 Task: Create a due date automation trigger when advanced on, on the monday of the week a card is due add fields without custom field "Resume" set to a number lower or equal to 1 and greater or equal to 10 at 11:00 AM.
Action: Mouse moved to (1109, 88)
Screenshot: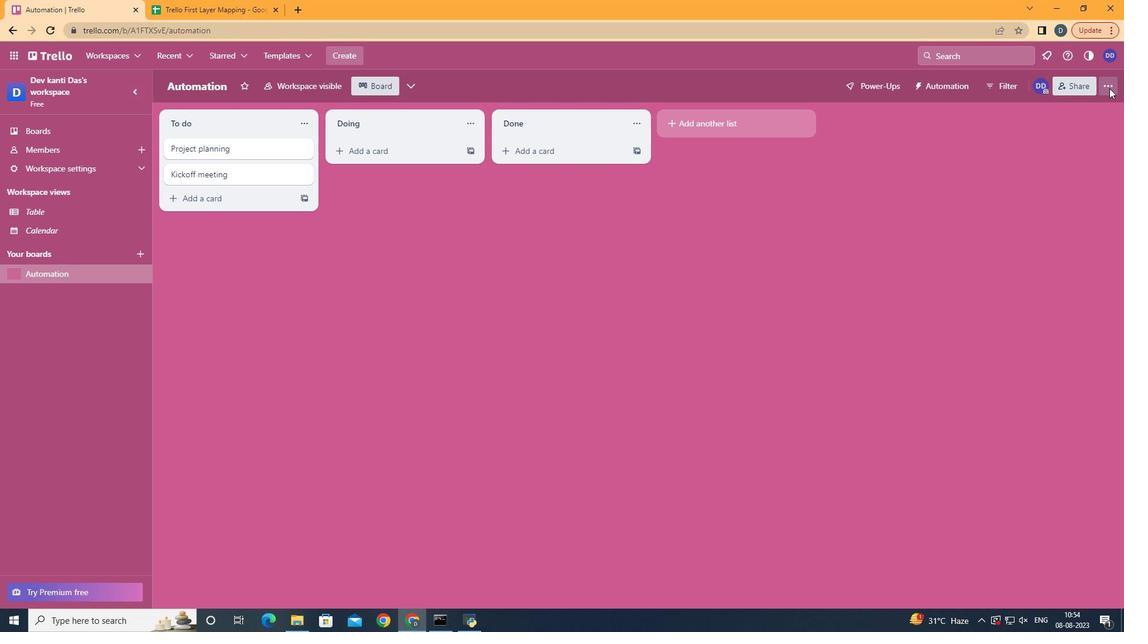 
Action: Mouse pressed left at (1109, 88)
Screenshot: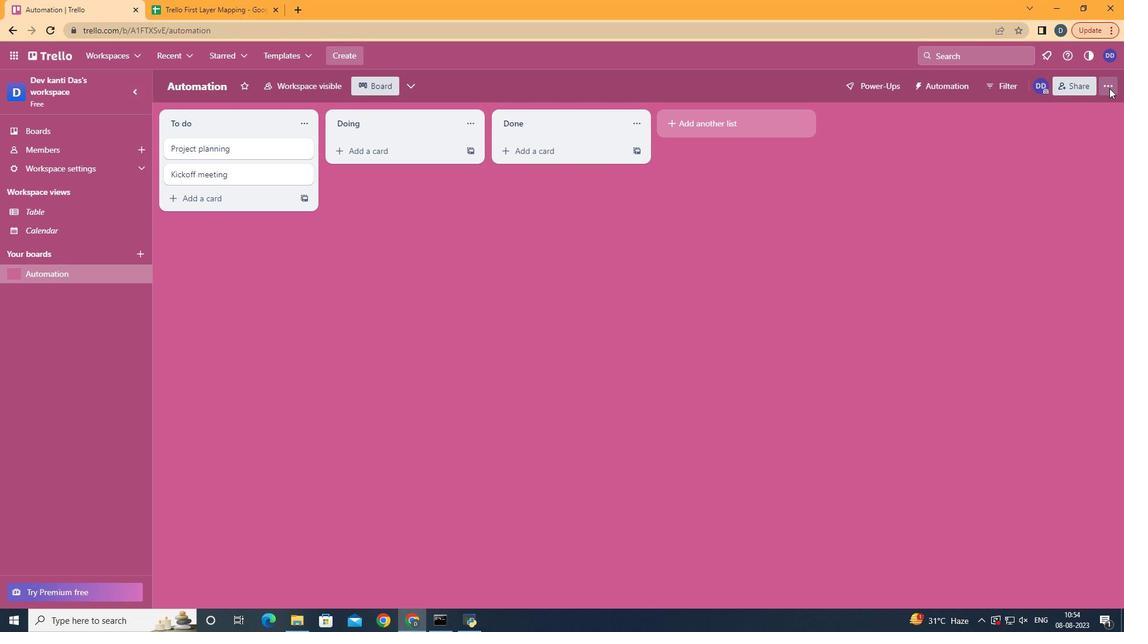 
Action: Mouse moved to (1052, 256)
Screenshot: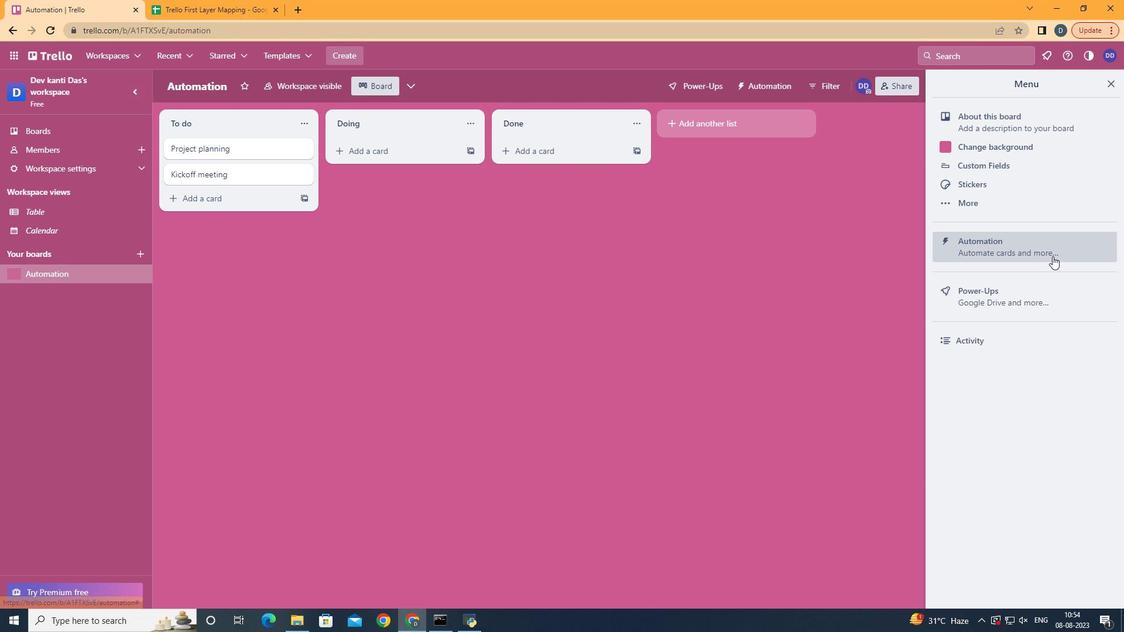 
Action: Mouse pressed left at (1052, 256)
Screenshot: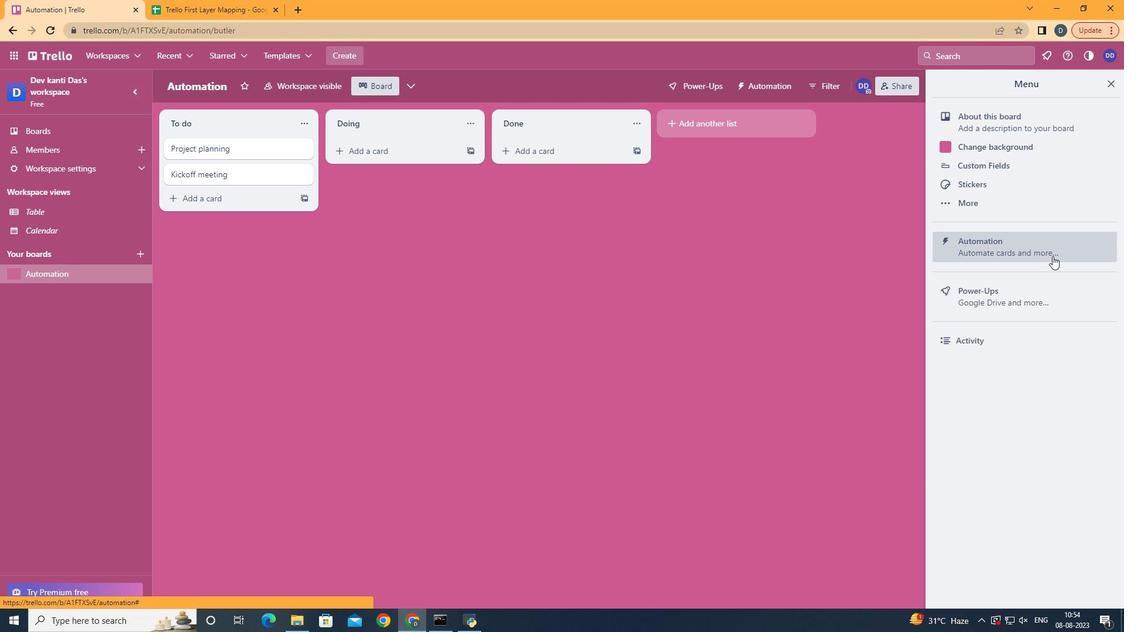 
Action: Mouse moved to (207, 229)
Screenshot: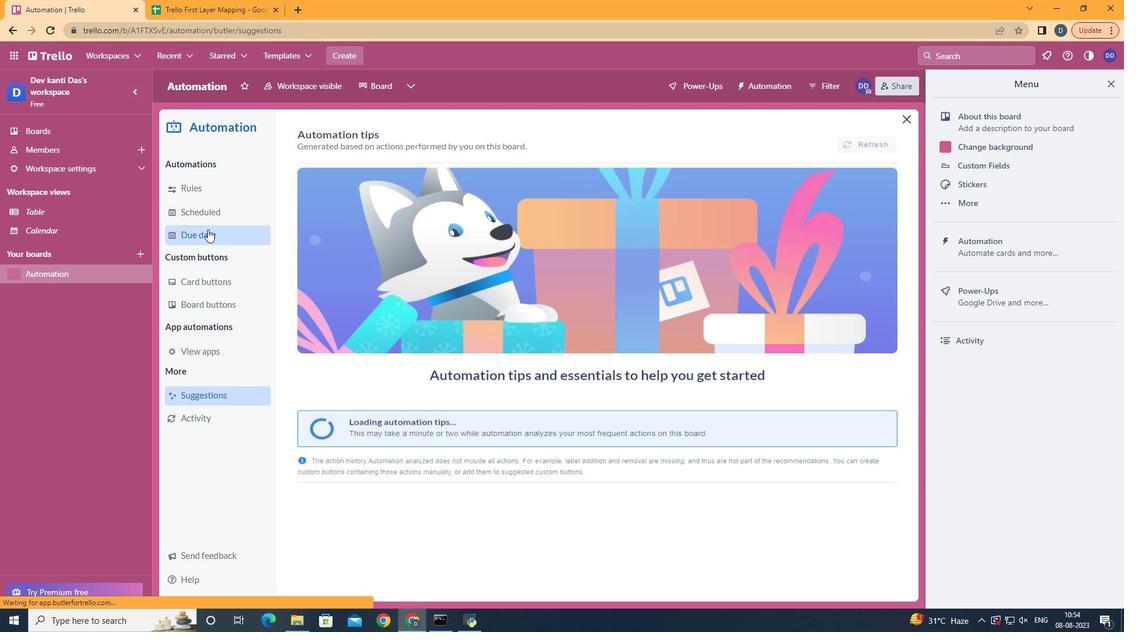 
Action: Mouse pressed left at (207, 229)
Screenshot: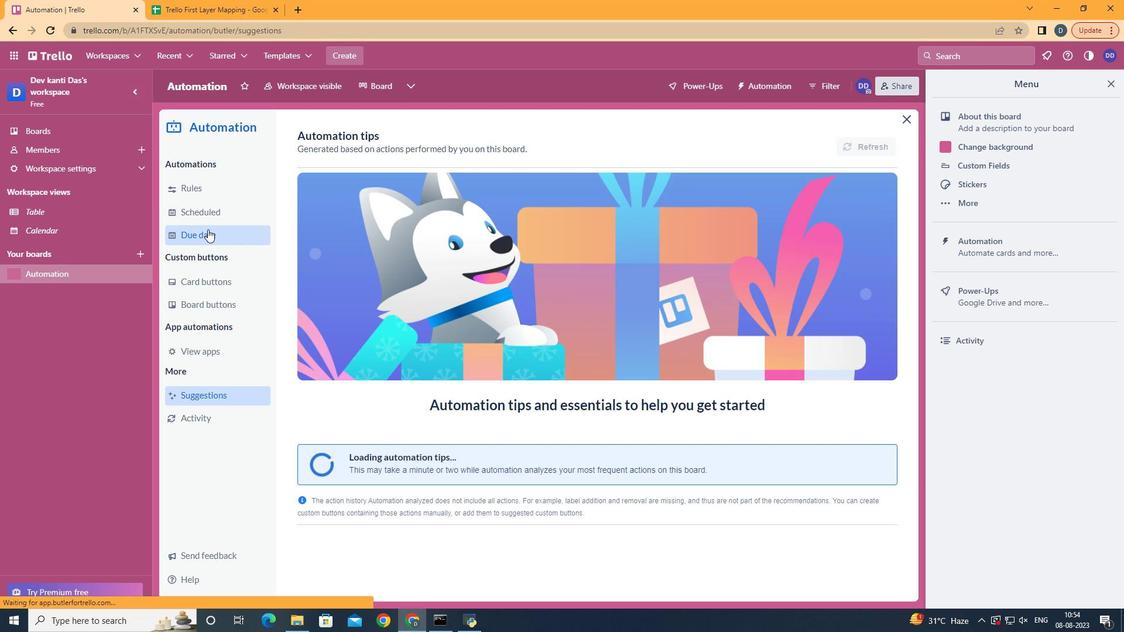 
Action: Mouse moved to (816, 142)
Screenshot: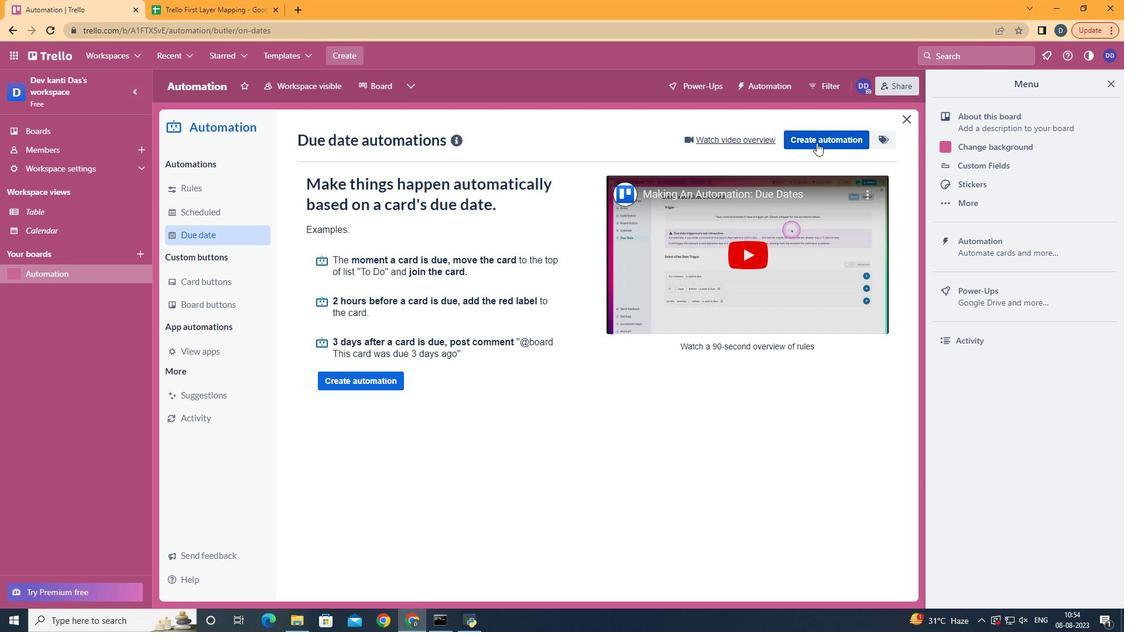 
Action: Mouse pressed left at (816, 142)
Screenshot: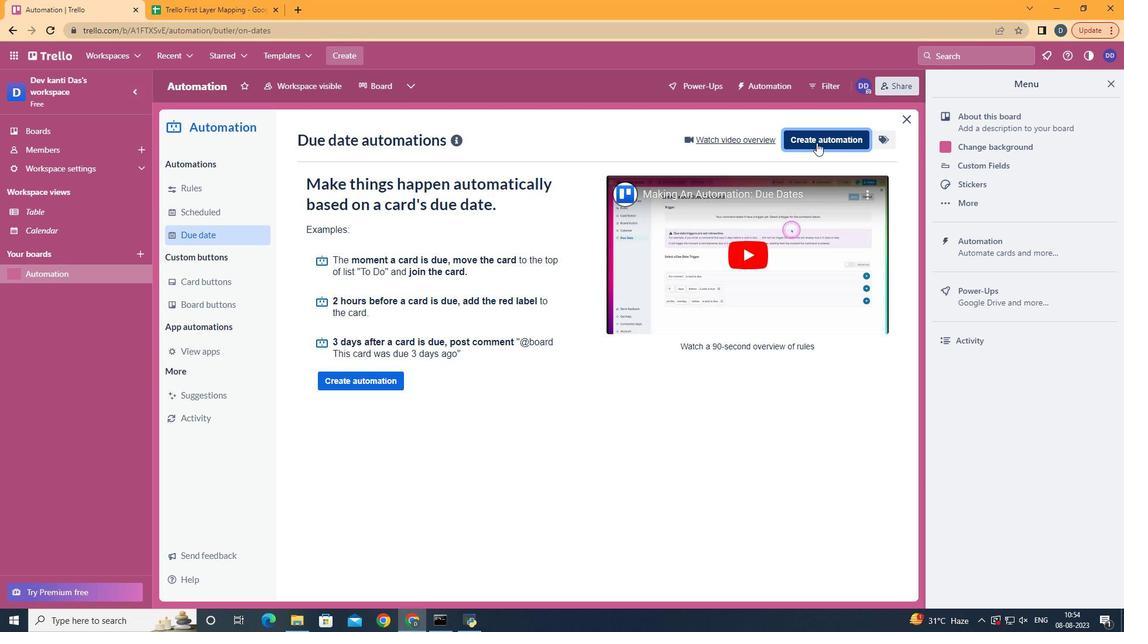 
Action: Mouse moved to (612, 252)
Screenshot: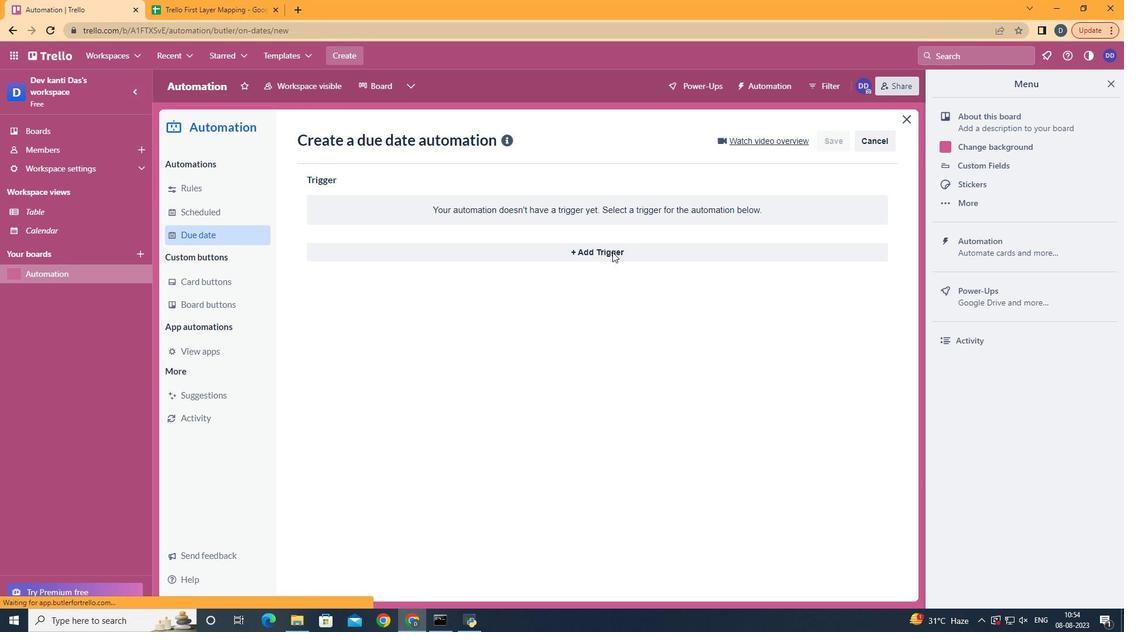 
Action: Mouse pressed left at (612, 252)
Screenshot: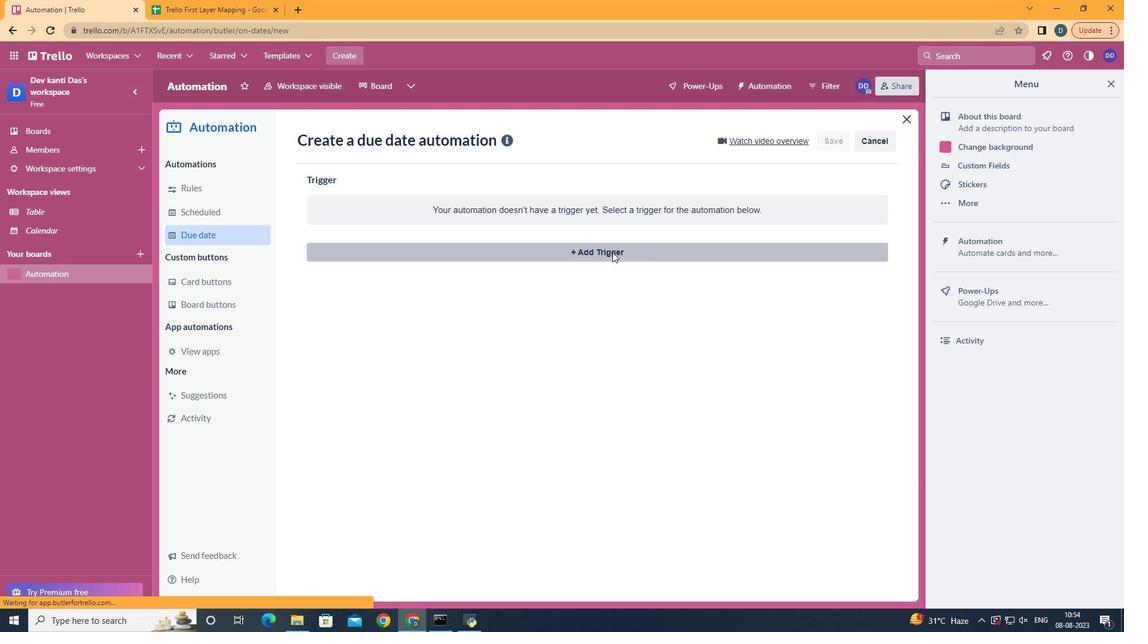 
Action: Mouse moved to (379, 306)
Screenshot: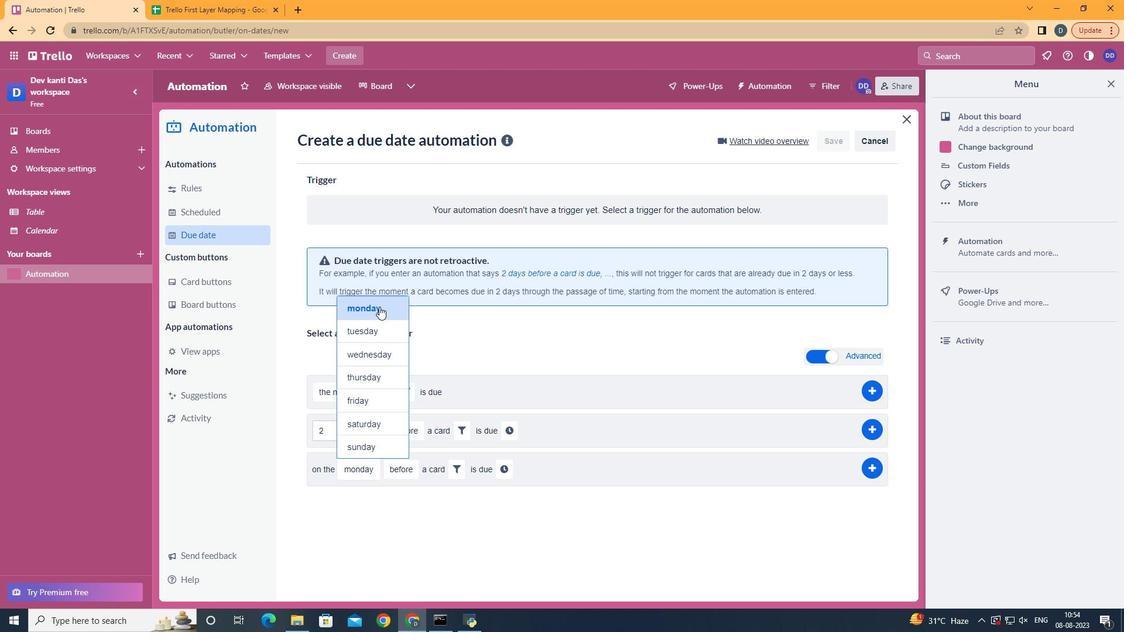 
Action: Mouse pressed left at (379, 306)
Screenshot: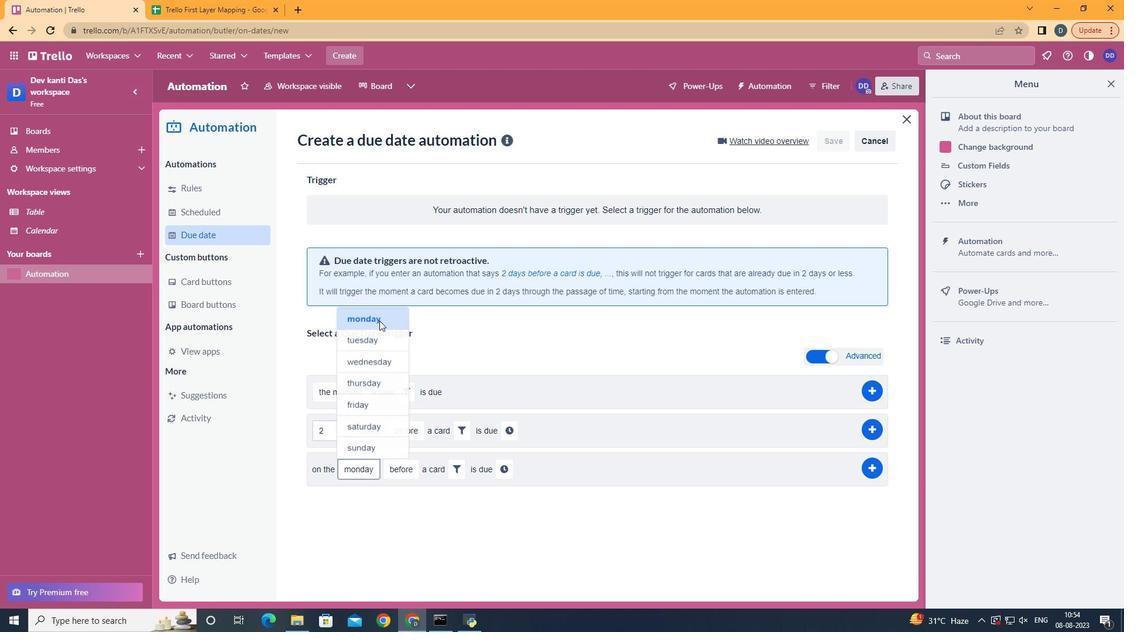 
Action: Mouse moved to (418, 535)
Screenshot: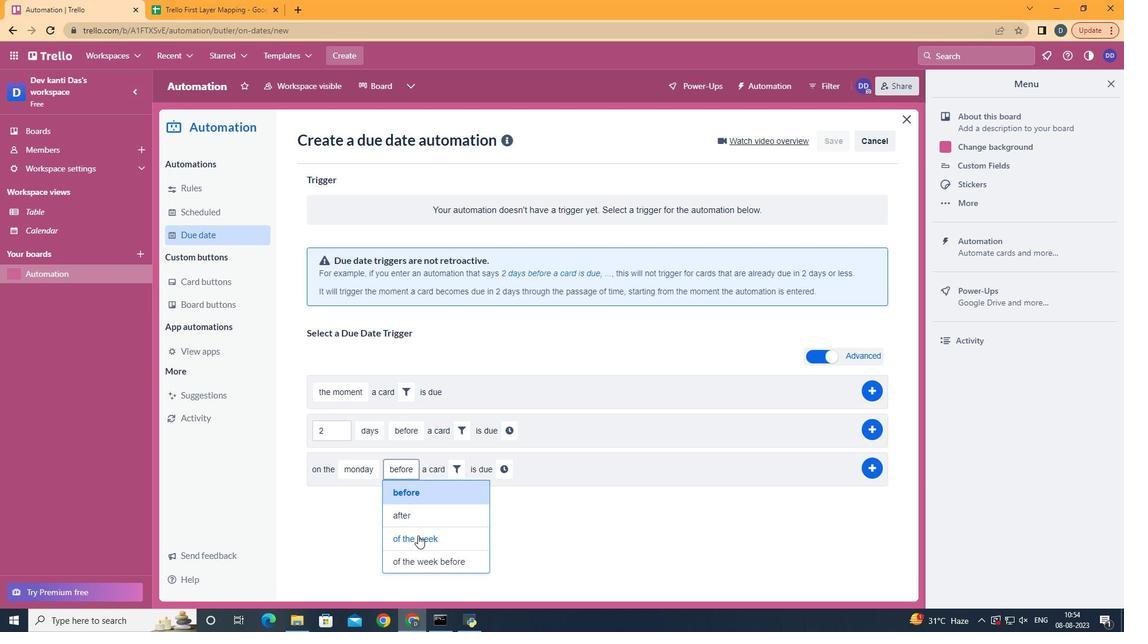 
Action: Mouse pressed left at (418, 535)
Screenshot: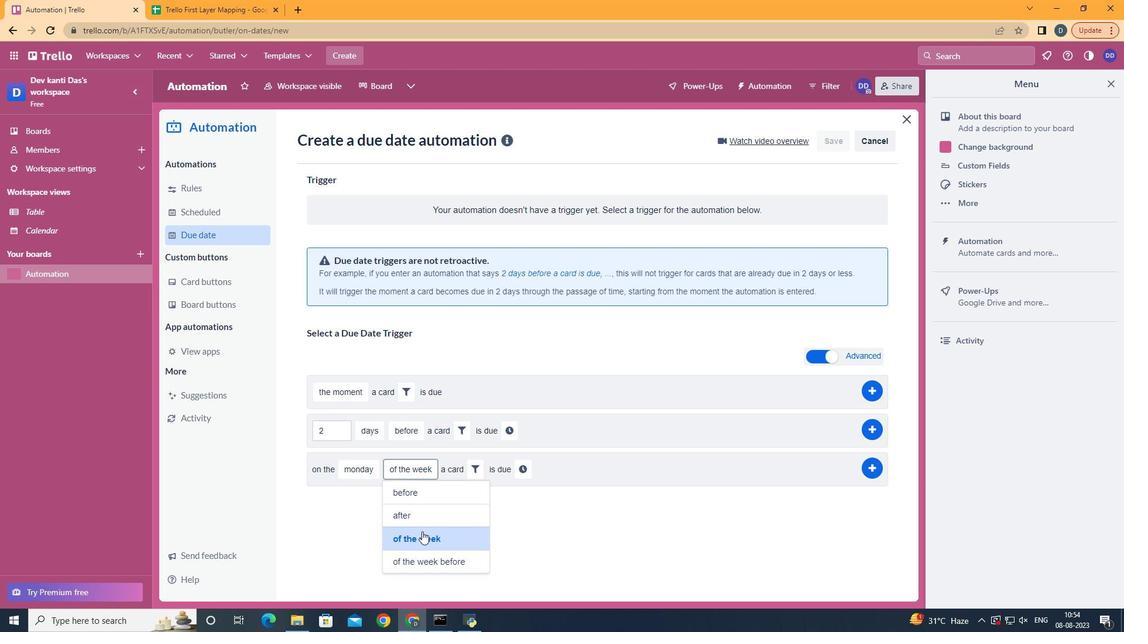 
Action: Mouse moved to (474, 468)
Screenshot: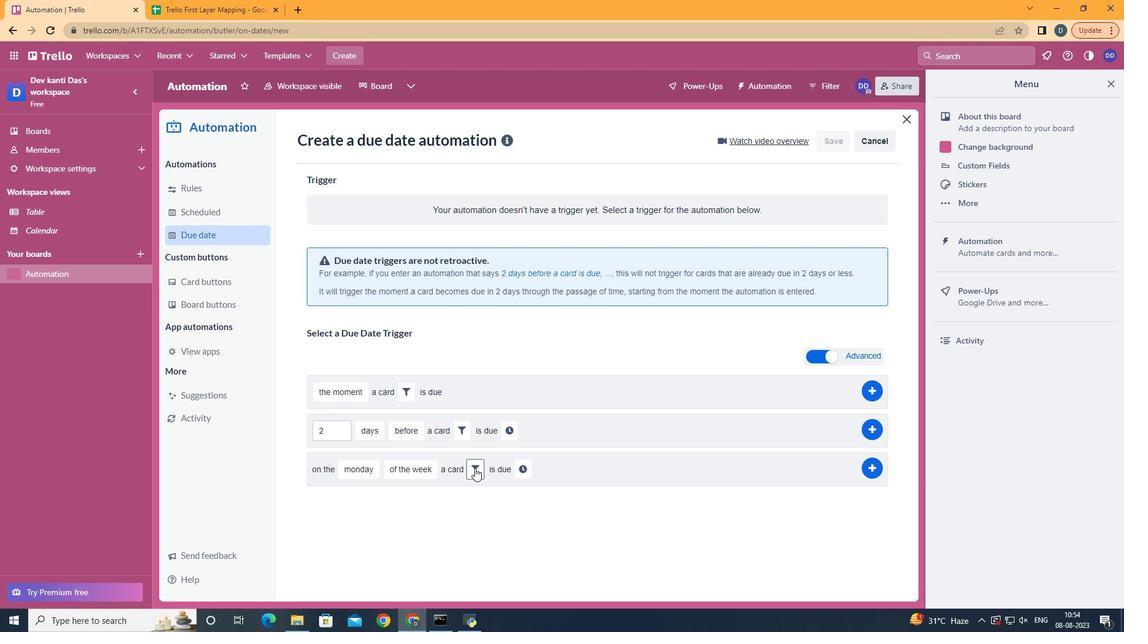
Action: Mouse pressed left at (474, 468)
Screenshot: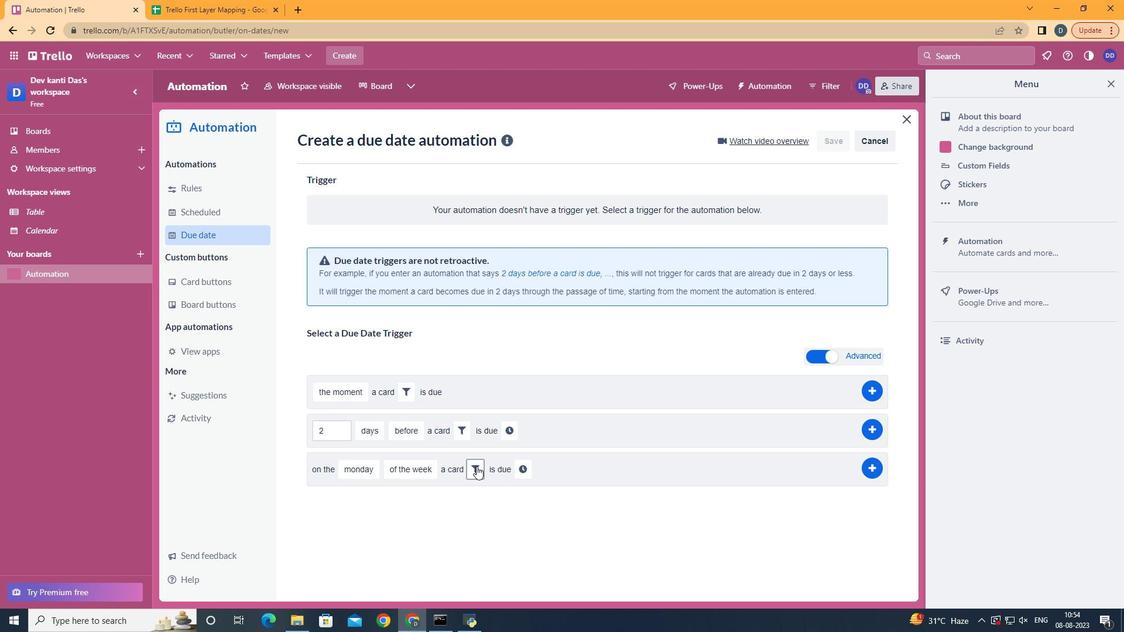 
Action: Mouse moved to (663, 505)
Screenshot: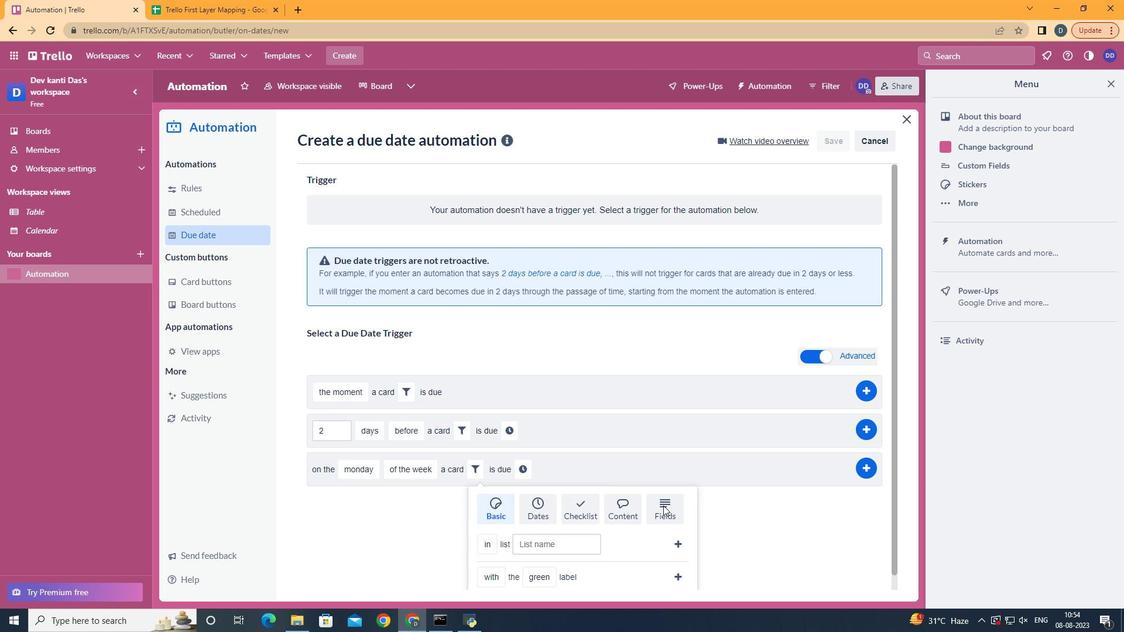 
Action: Mouse pressed left at (663, 505)
Screenshot: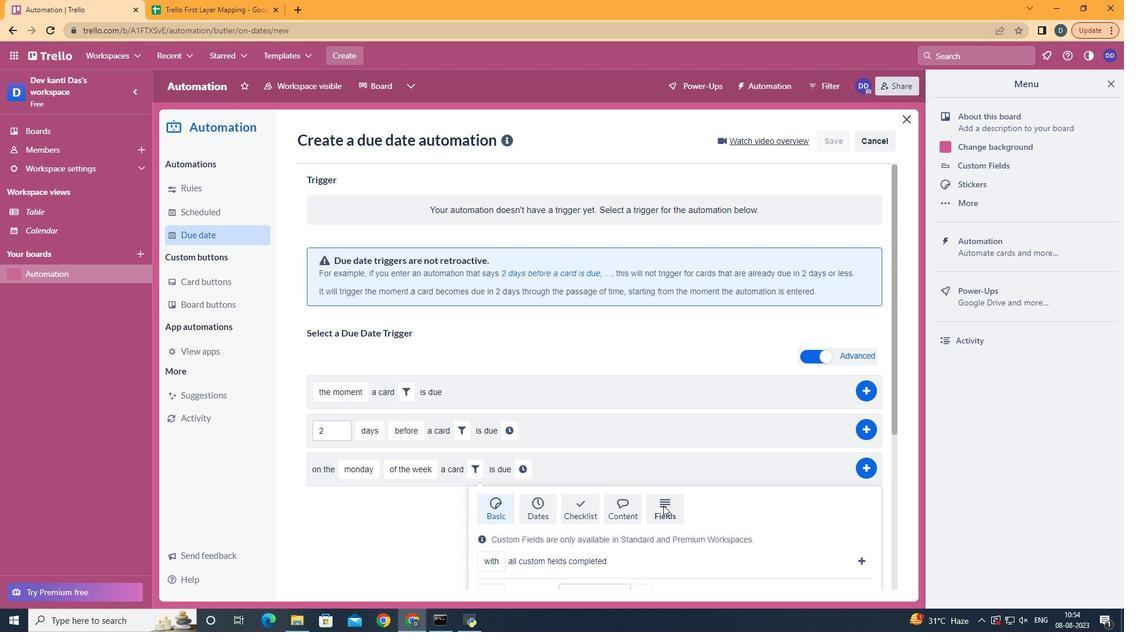 
Action: Mouse scrolled (663, 505) with delta (0, 0)
Screenshot: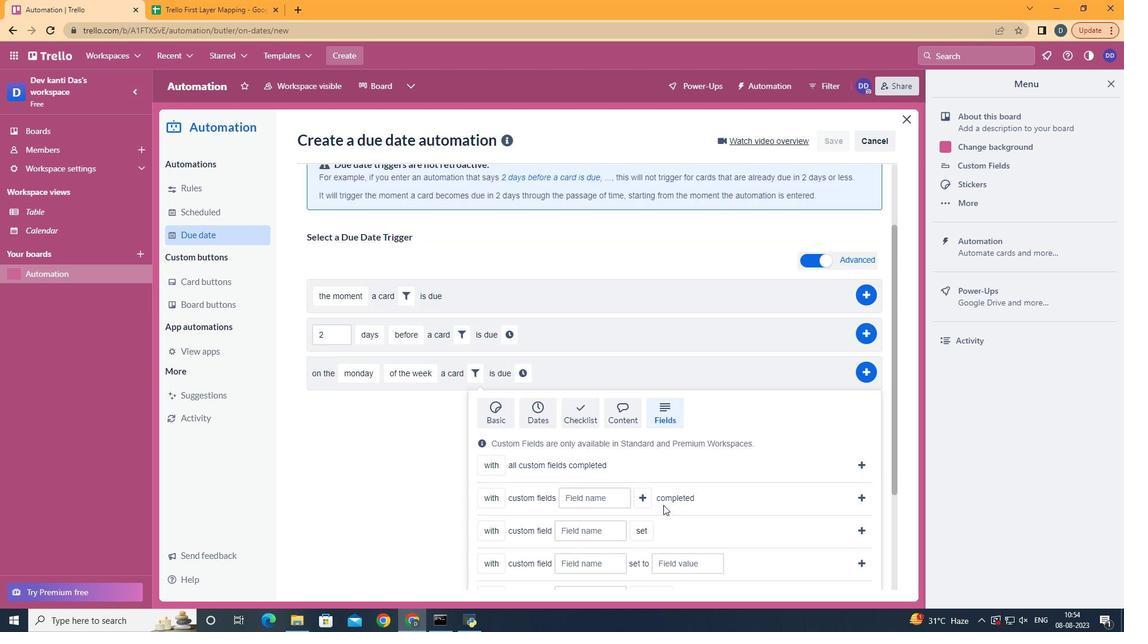 
Action: Mouse scrolled (663, 505) with delta (0, 0)
Screenshot: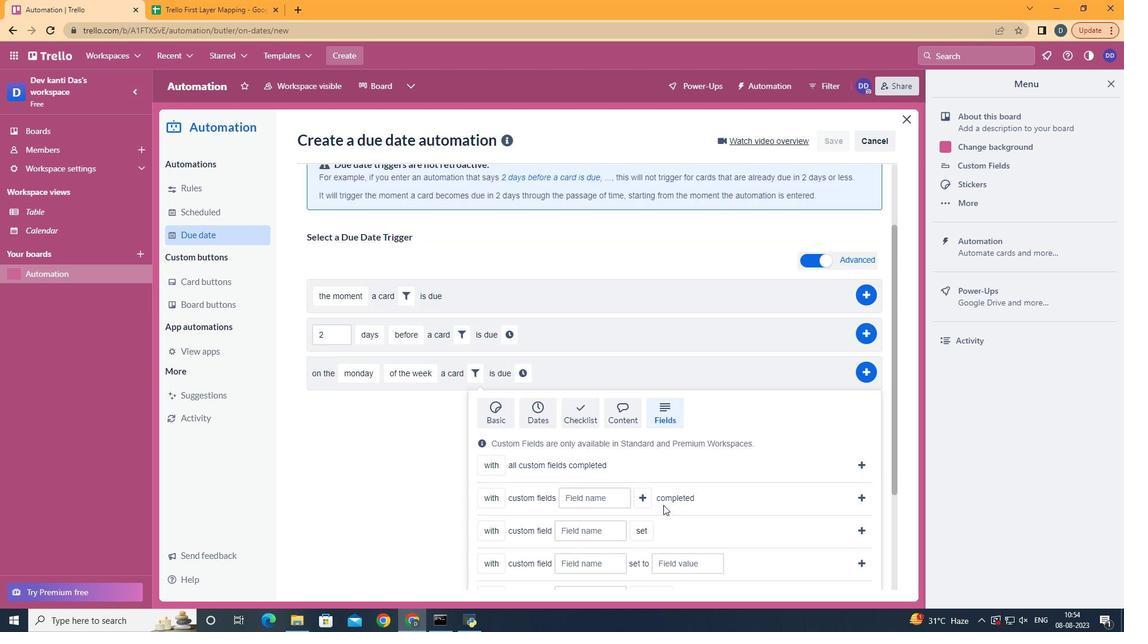 
Action: Mouse scrolled (663, 505) with delta (0, 0)
Screenshot: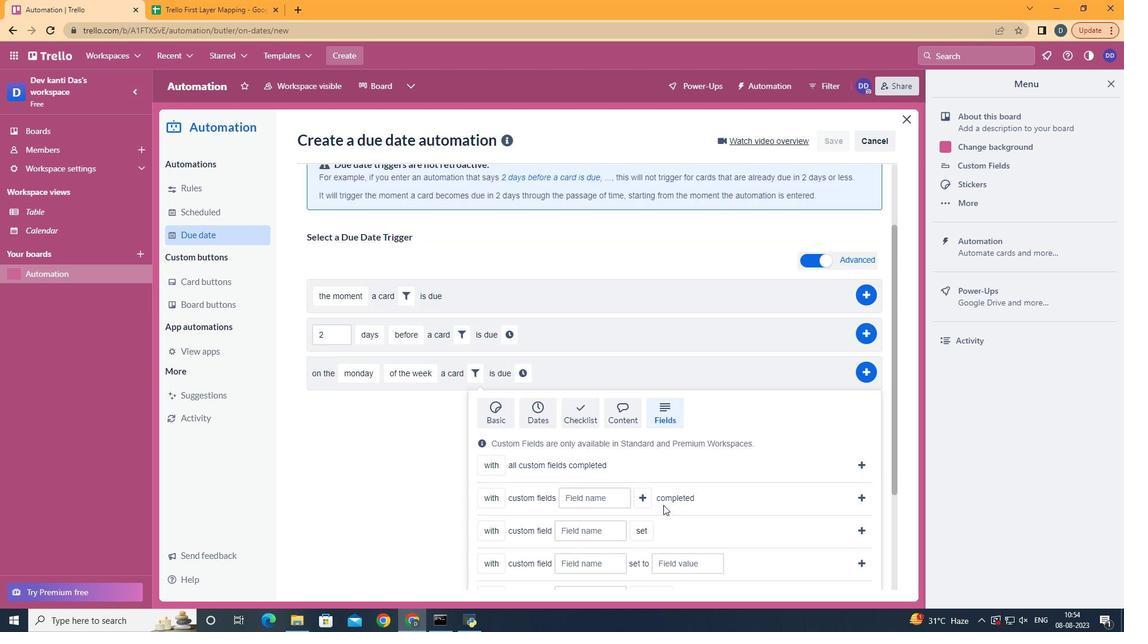 
Action: Mouse scrolled (663, 505) with delta (0, 0)
Screenshot: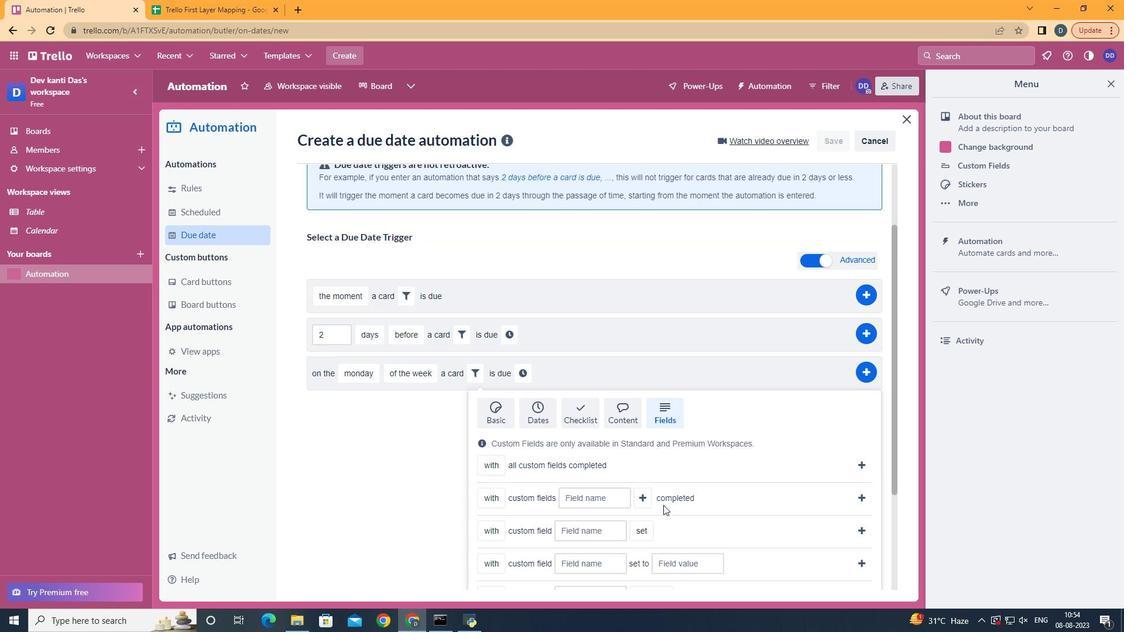 
Action: Mouse scrolled (663, 505) with delta (0, 0)
Screenshot: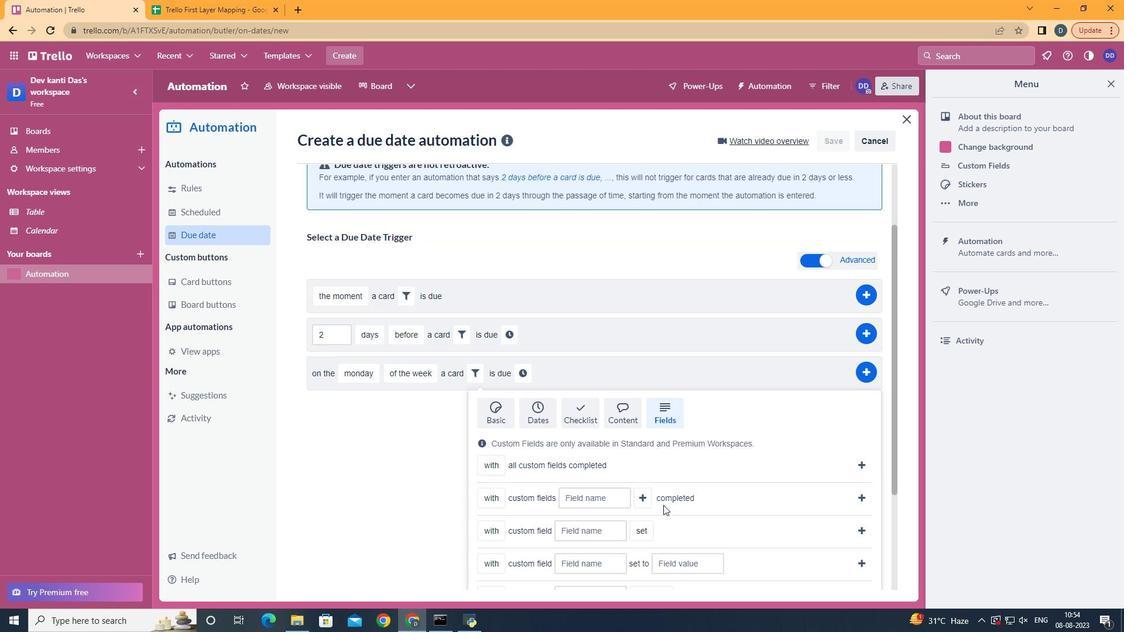 
Action: Mouse moved to (504, 529)
Screenshot: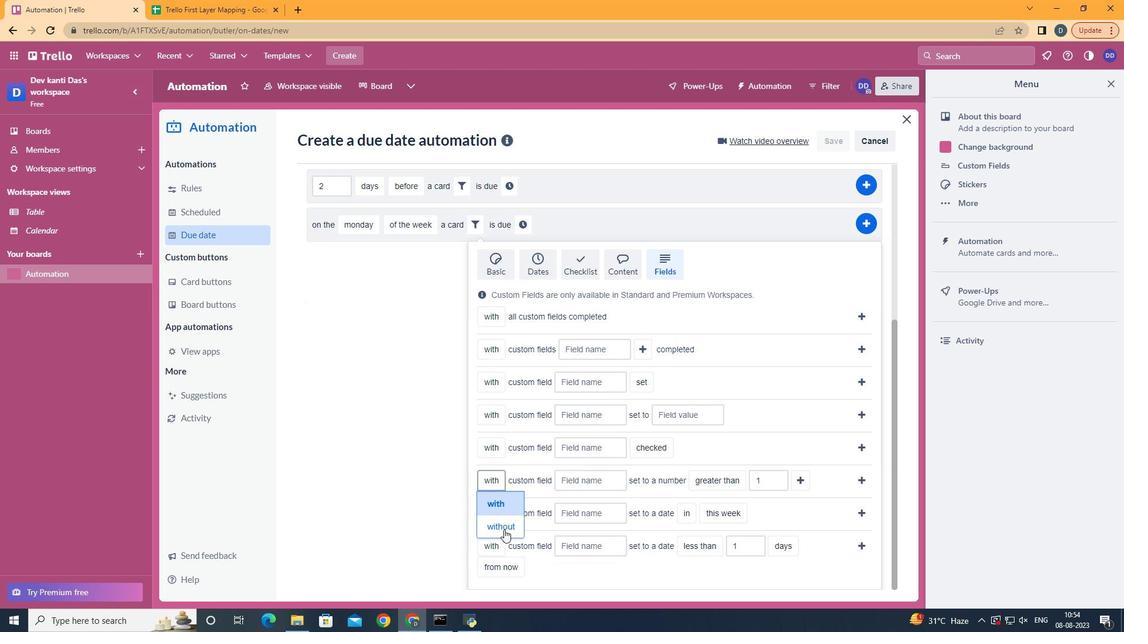 
Action: Mouse pressed left at (504, 529)
Screenshot: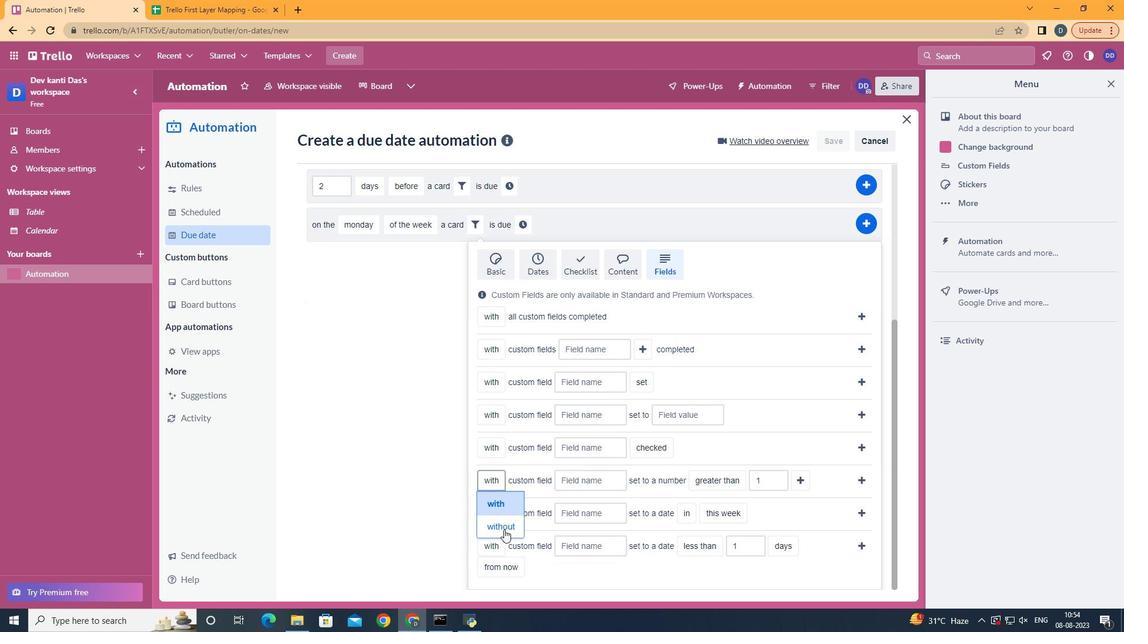 
Action: Mouse moved to (608, 487)
Screenshot: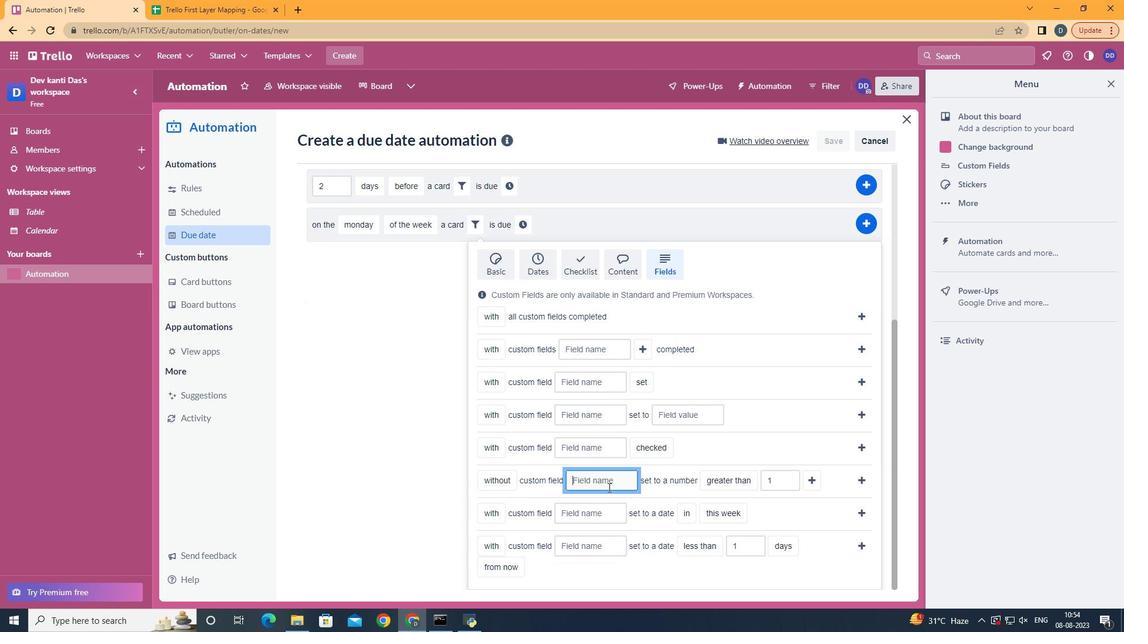 
Action: Mouse pressed left at (608, 487)
Screenshot: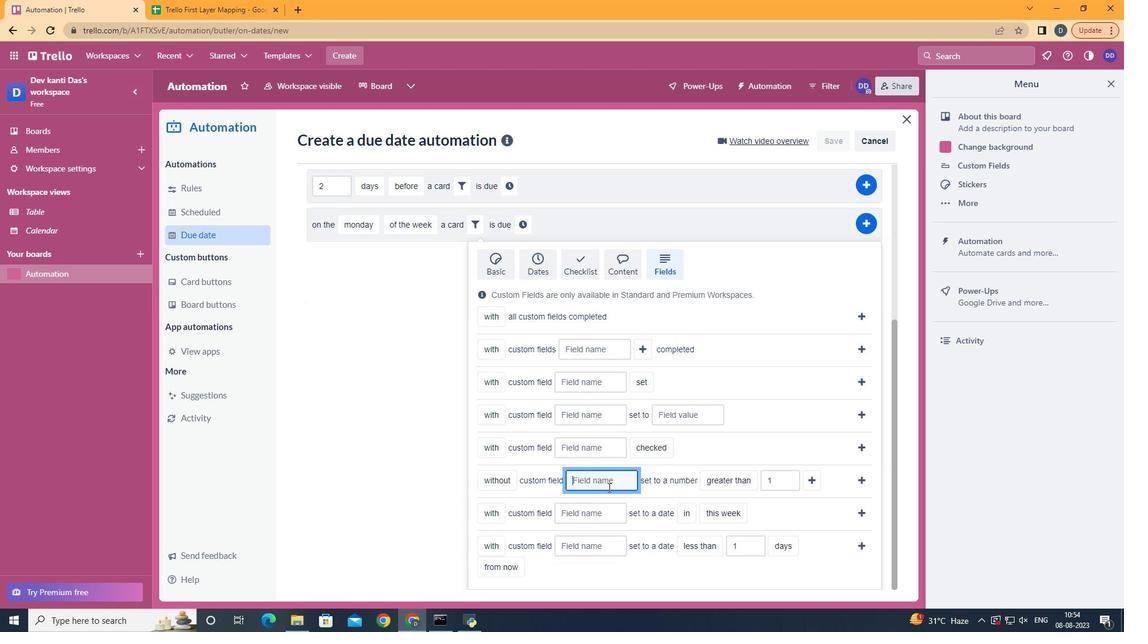 
Action: Key pressed <Key.shift>Resume
Screenshot: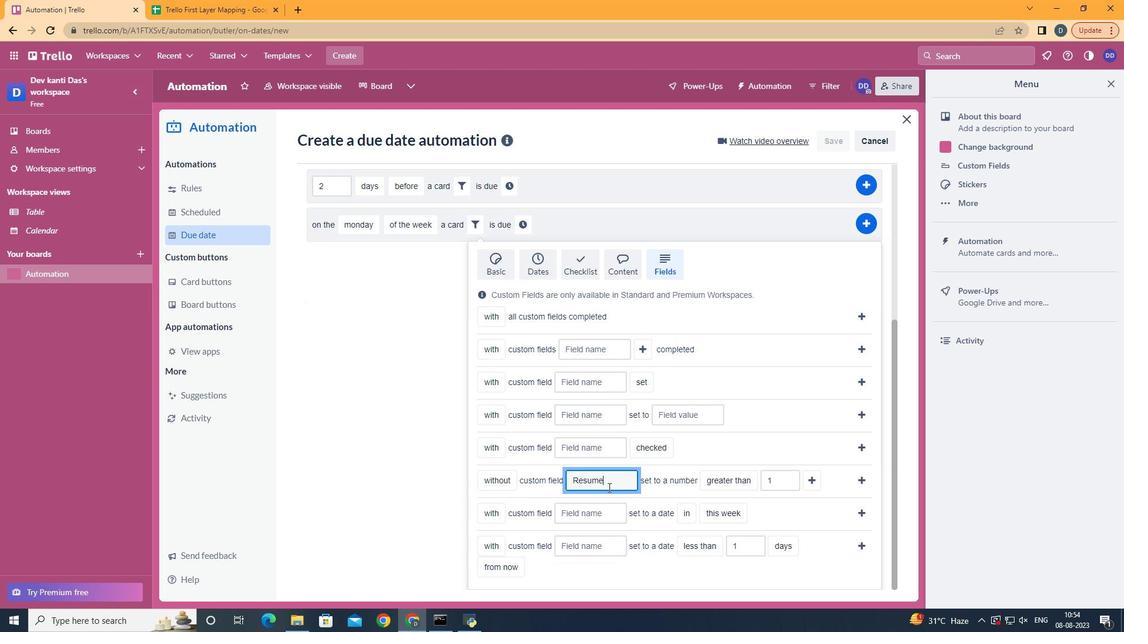 
Action: Mouse moved to (737, 571)
Screenshot: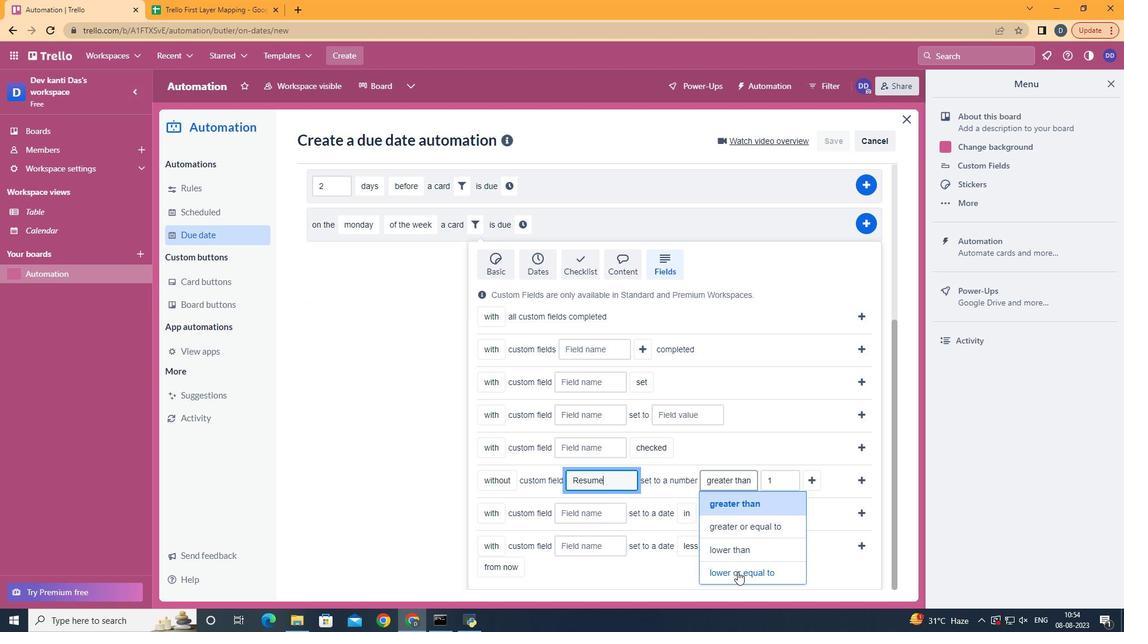 
Action: Mouse pressed left at (737, 571)
Screenshot: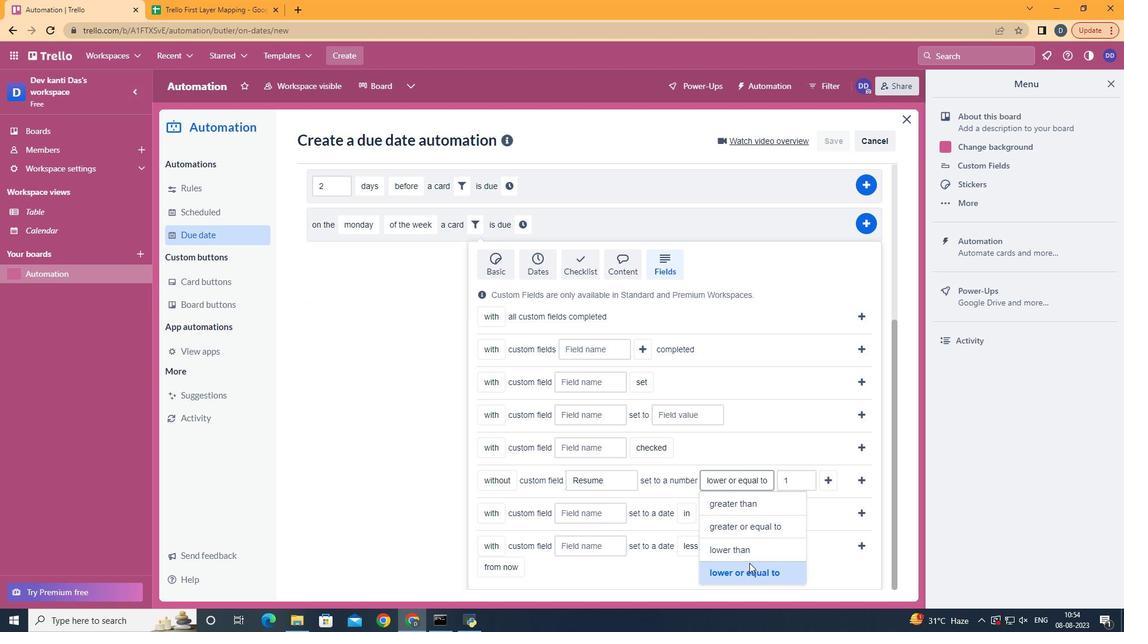 
Action: Mouse moved to (829, 482)
Screenshot: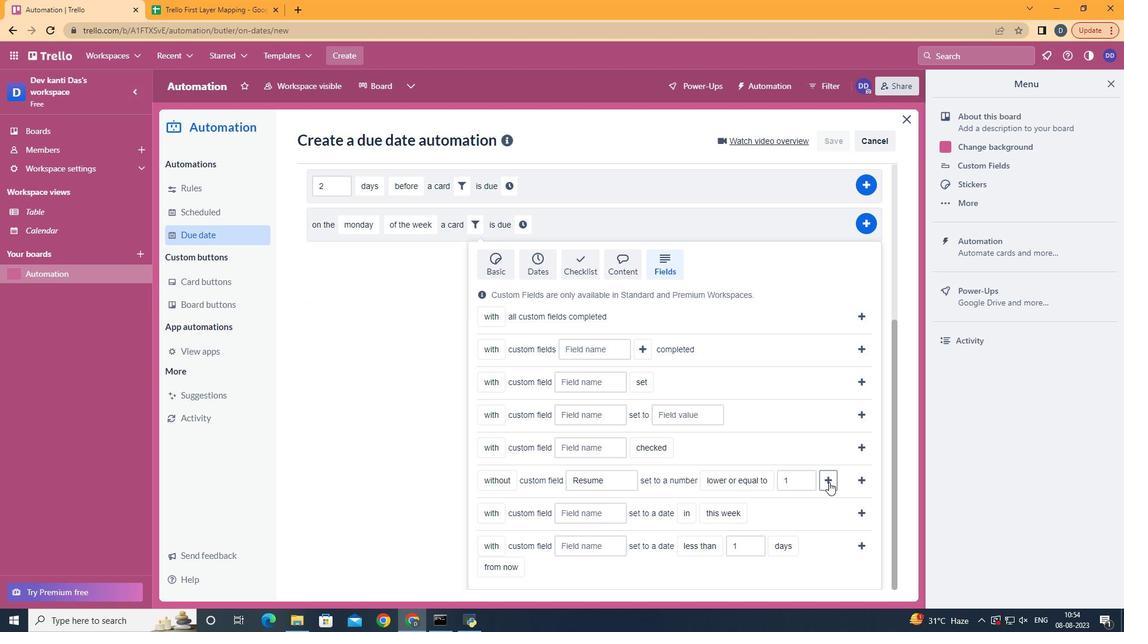 
Action: Mouse pressed left at (829, 482)
Screenshot: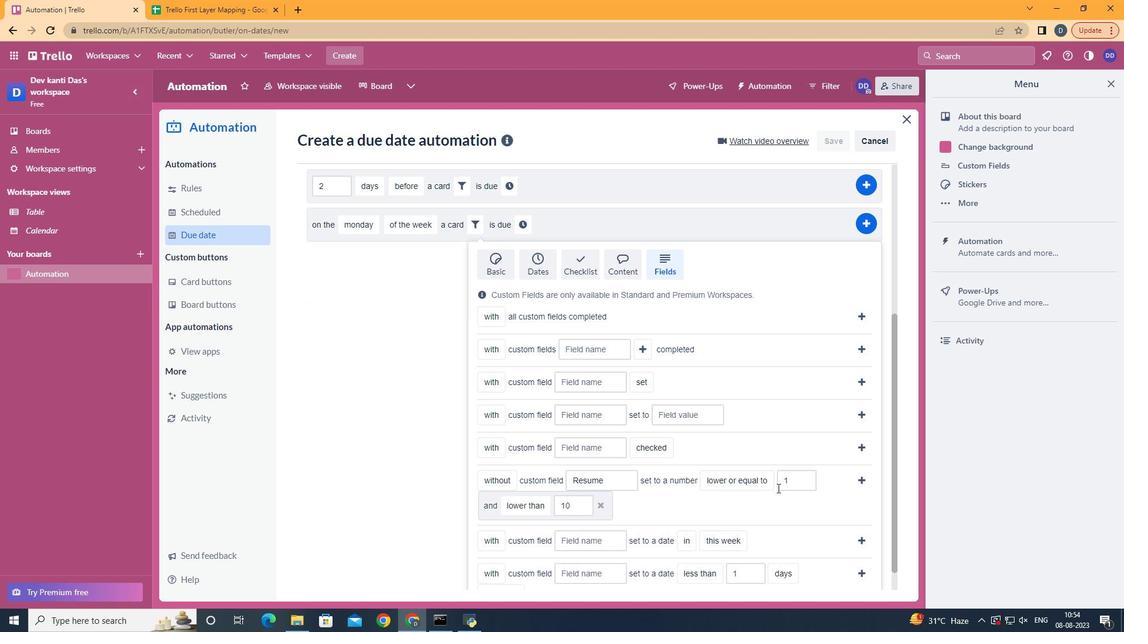 
Action: Mouse moved to (555, 479)
Screenshot: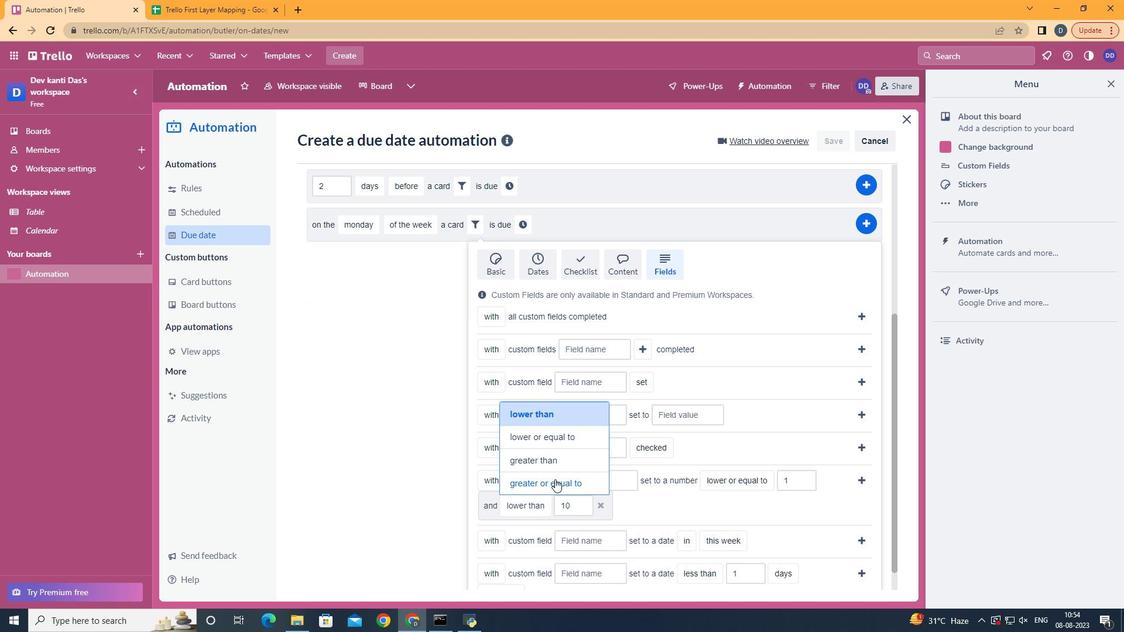
Action: Mouse pressed left at (555, 479)
Screenshot: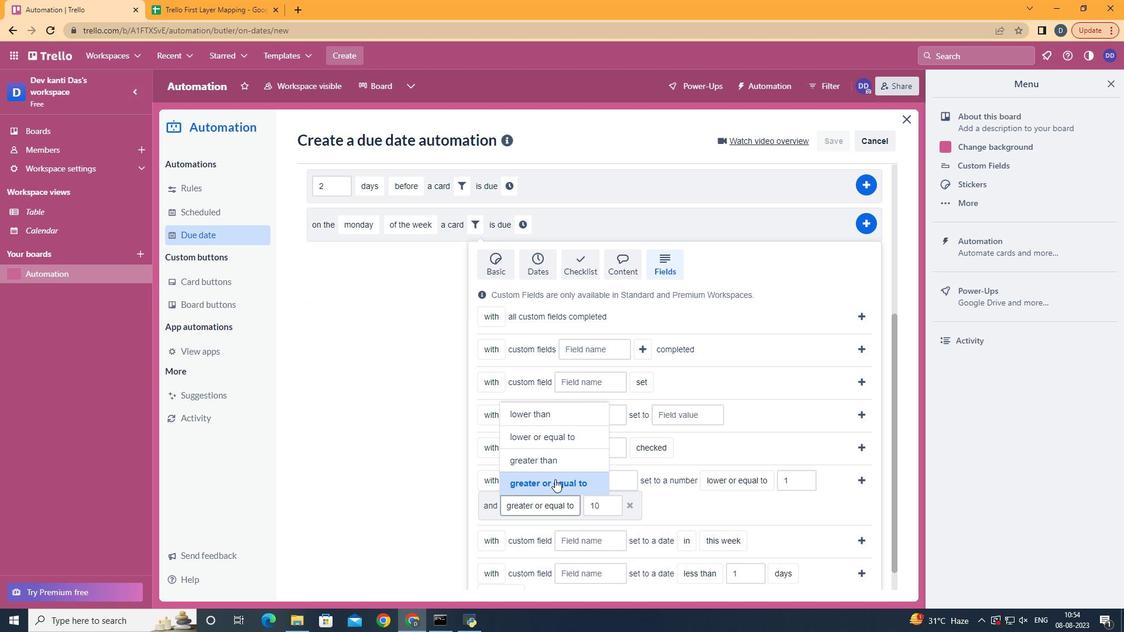 
Action: Mouse moved to (863, 478)
Screenshot: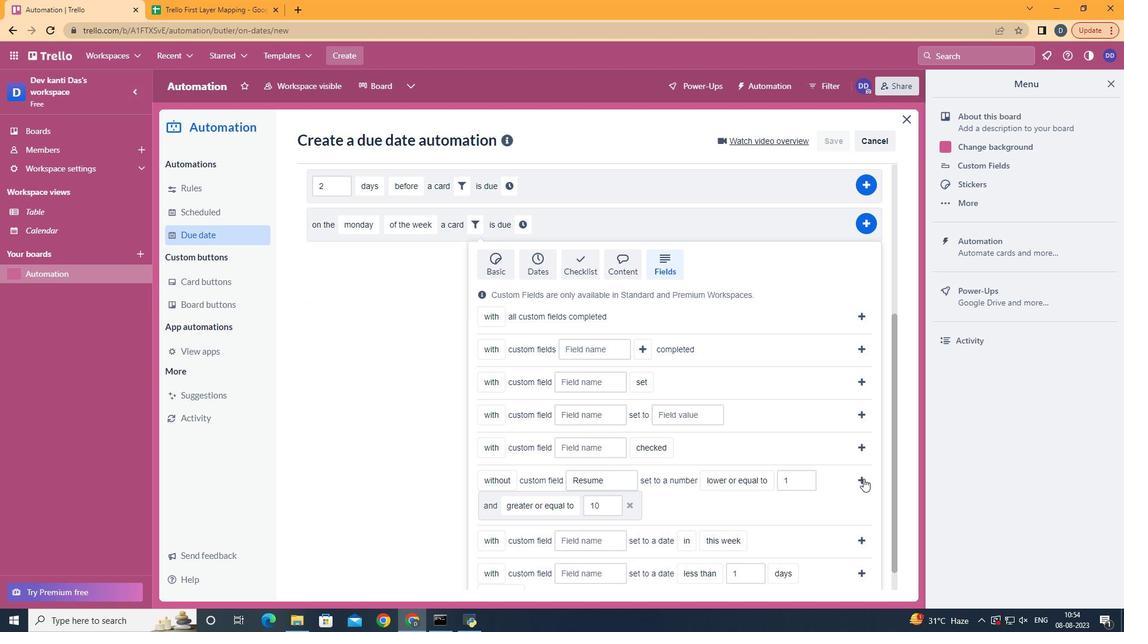 
Action: Mouse pressed left at (863, 478)
Screenshot: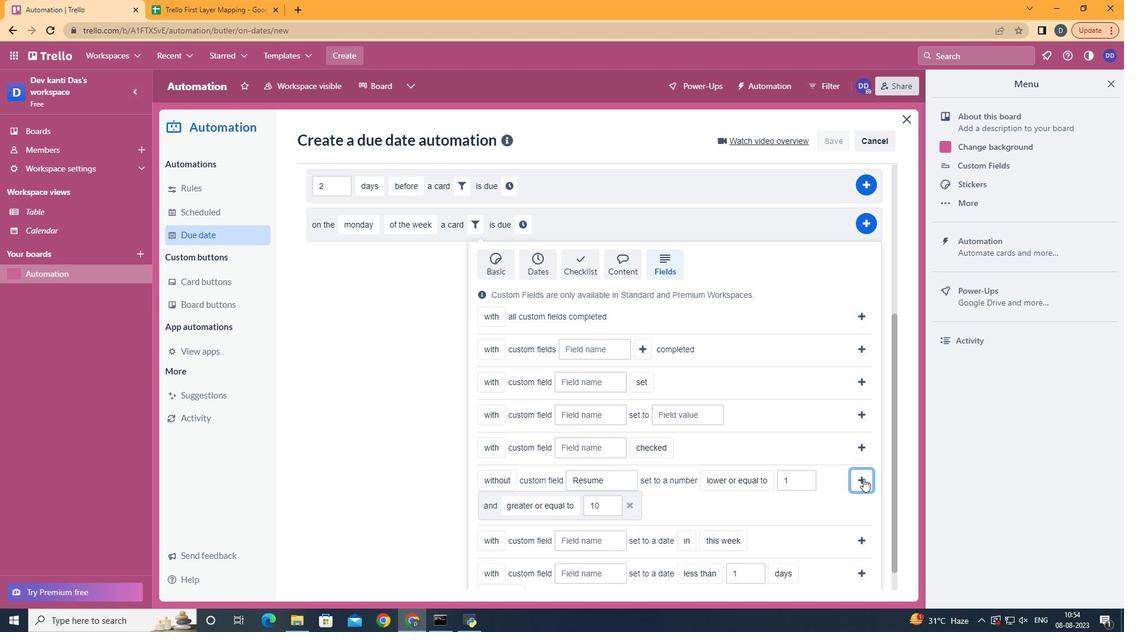 
Action: Mouse moved to (353, 492)
Screenshot: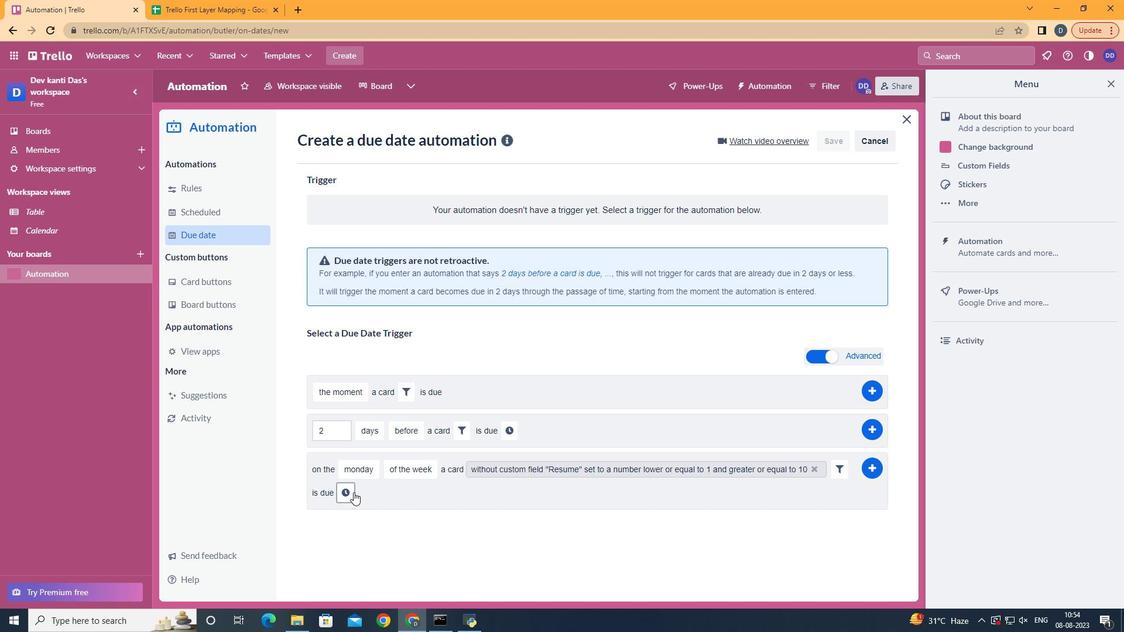 
Action: Mouse pressed left at (353, 492)
Screenshot: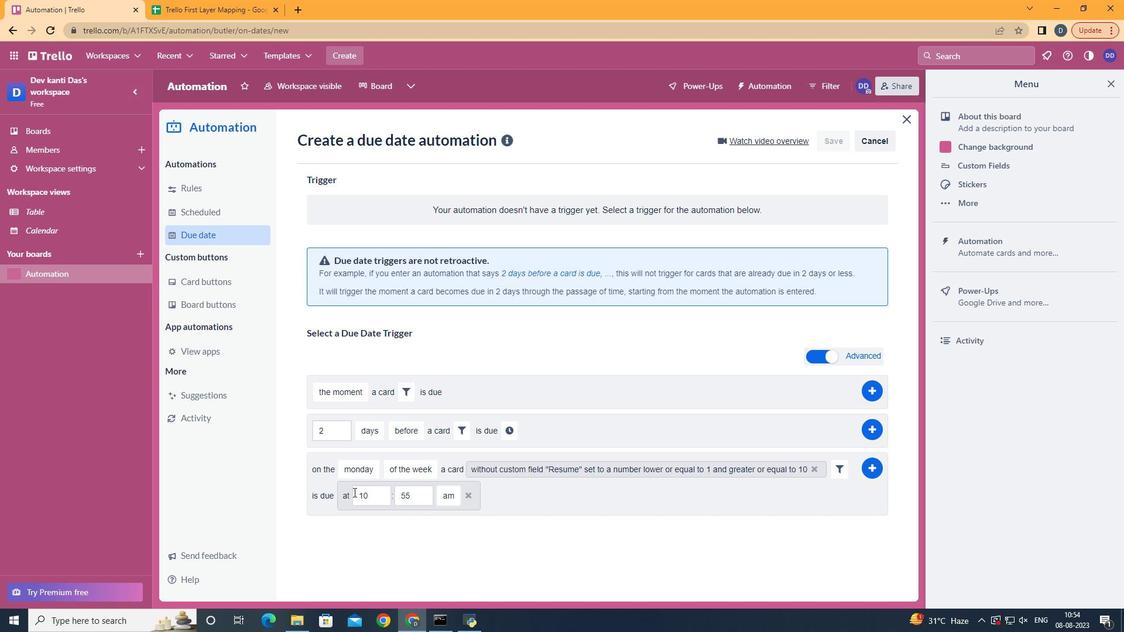 
Action: Mouse moved to (379, 496)
Screenshot: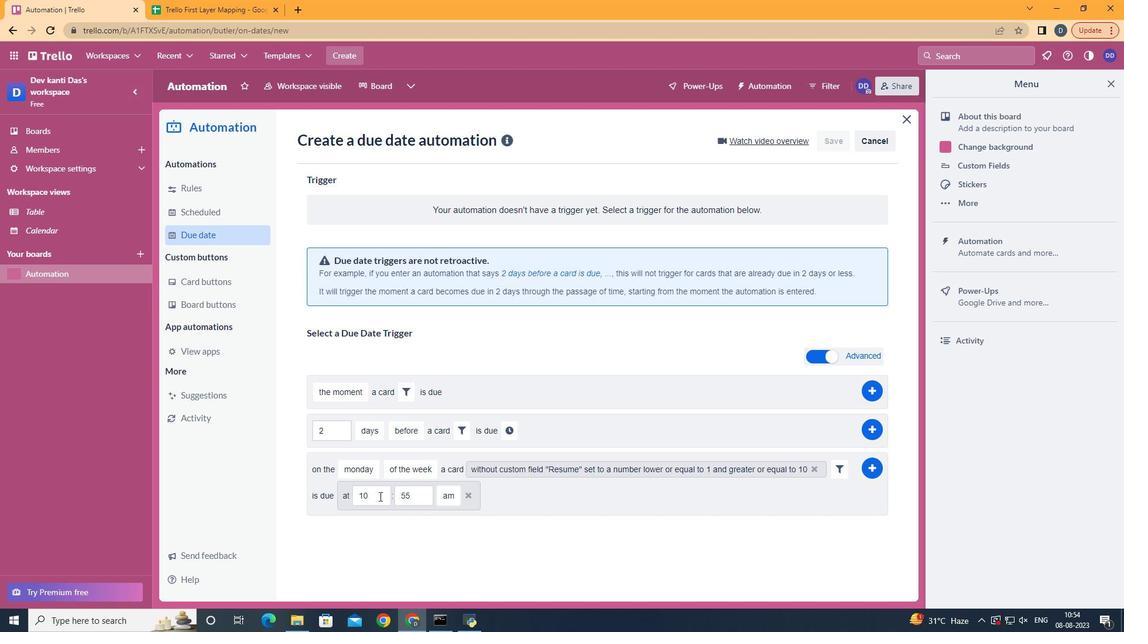 
Action: Mouse pressed left at (379, 496)
Screenshot: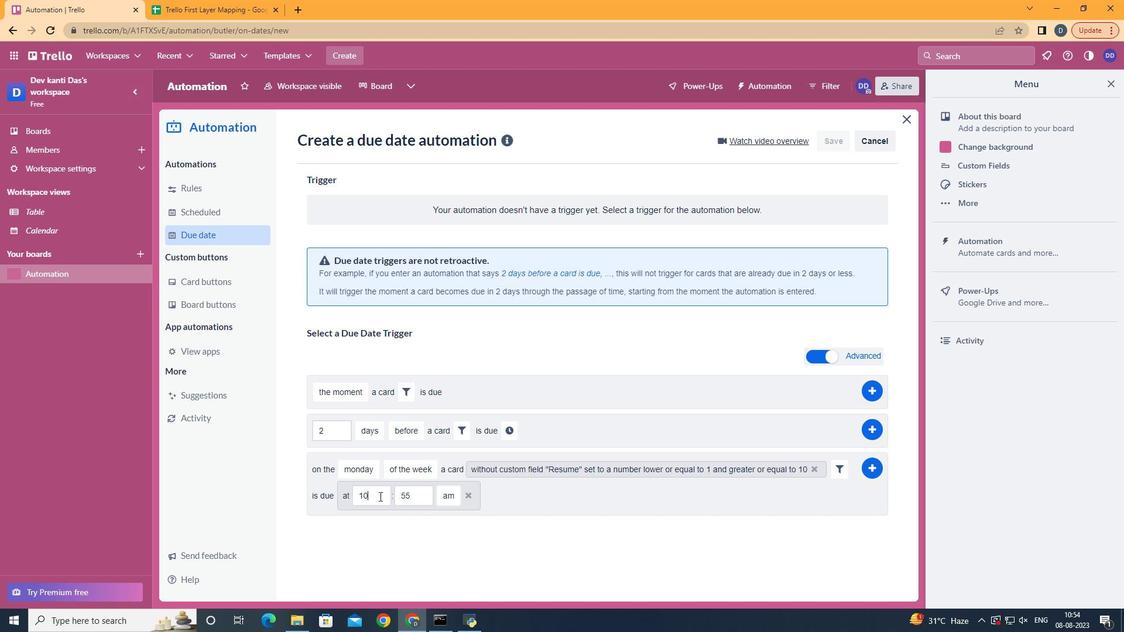 
Action: Key pressed <Key.backspace>1
Screenshot: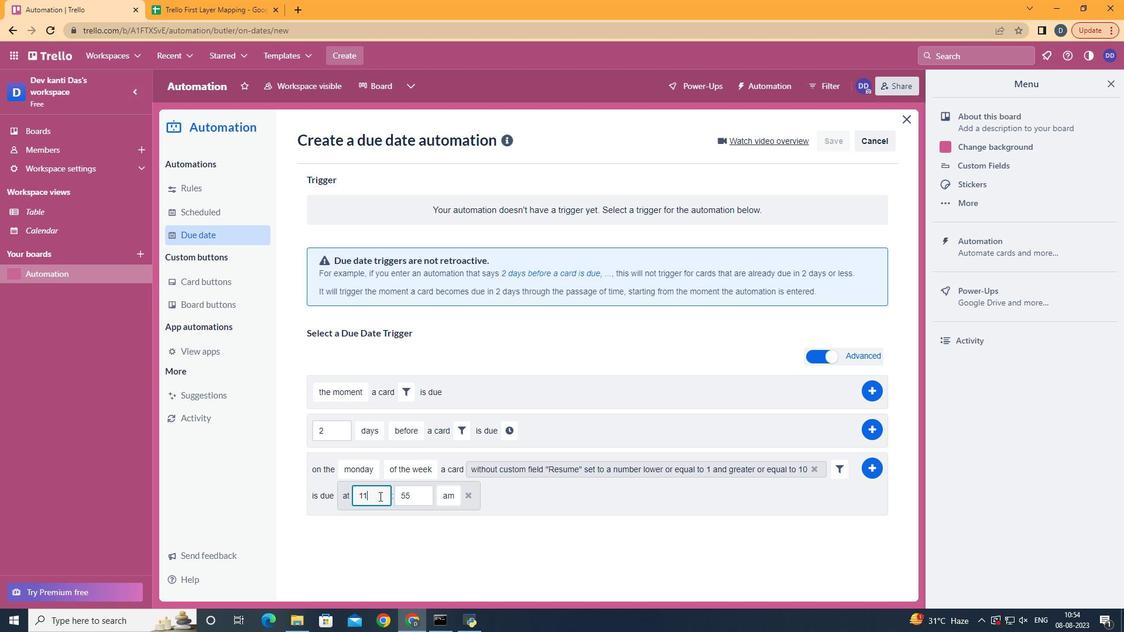
Action: Mouse moved to (423, 498)
Screenshot: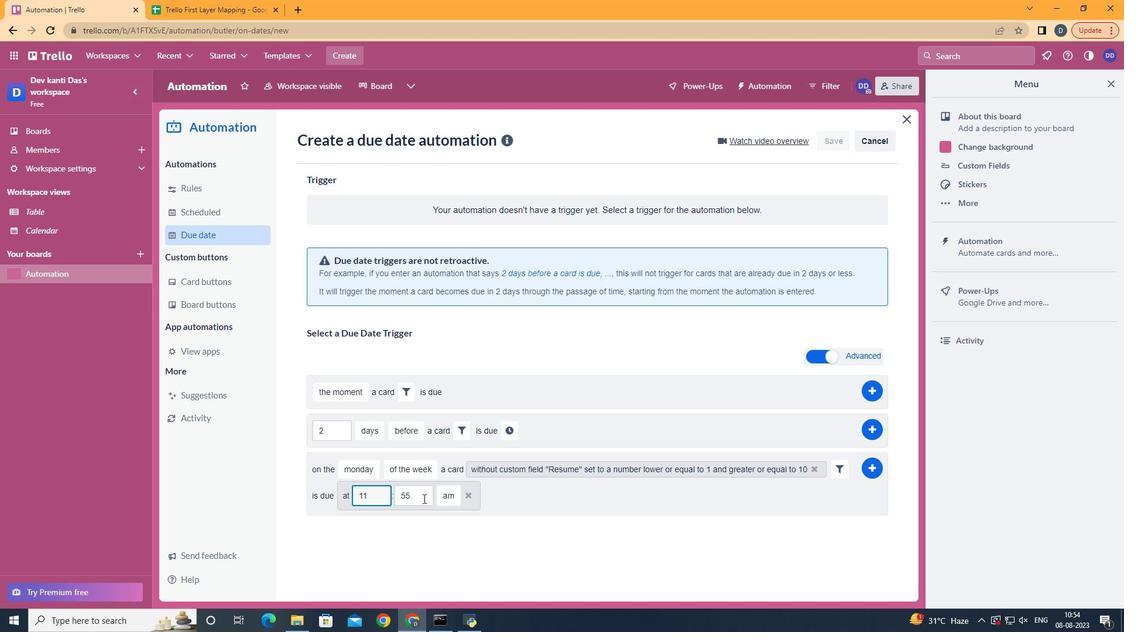 
Action: Mouse pressed left at (423, 498)
Screenshot: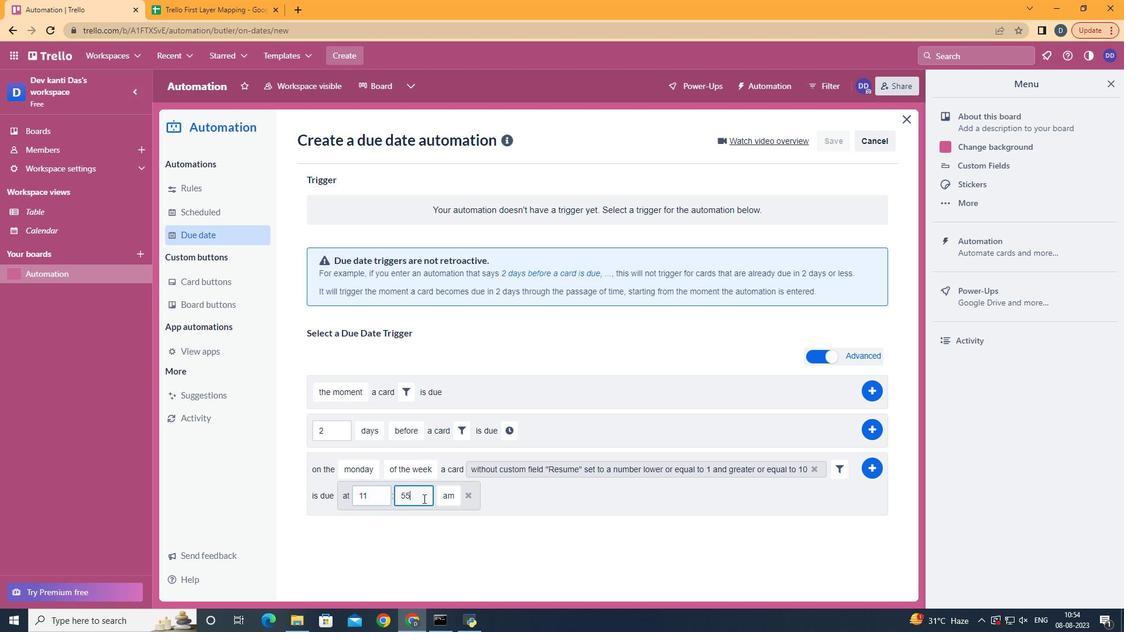 
Action: Key pressed <Key.backspace><Key.backspace>00
Screenshot: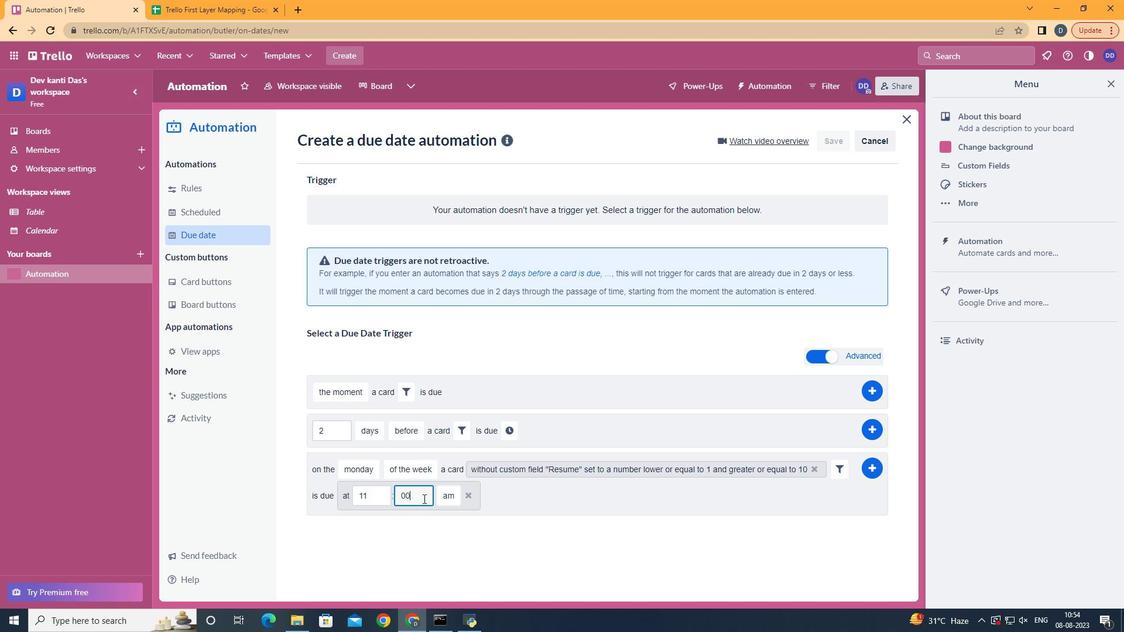 
Action: Mouse moved to (872, 466)
Screenshot: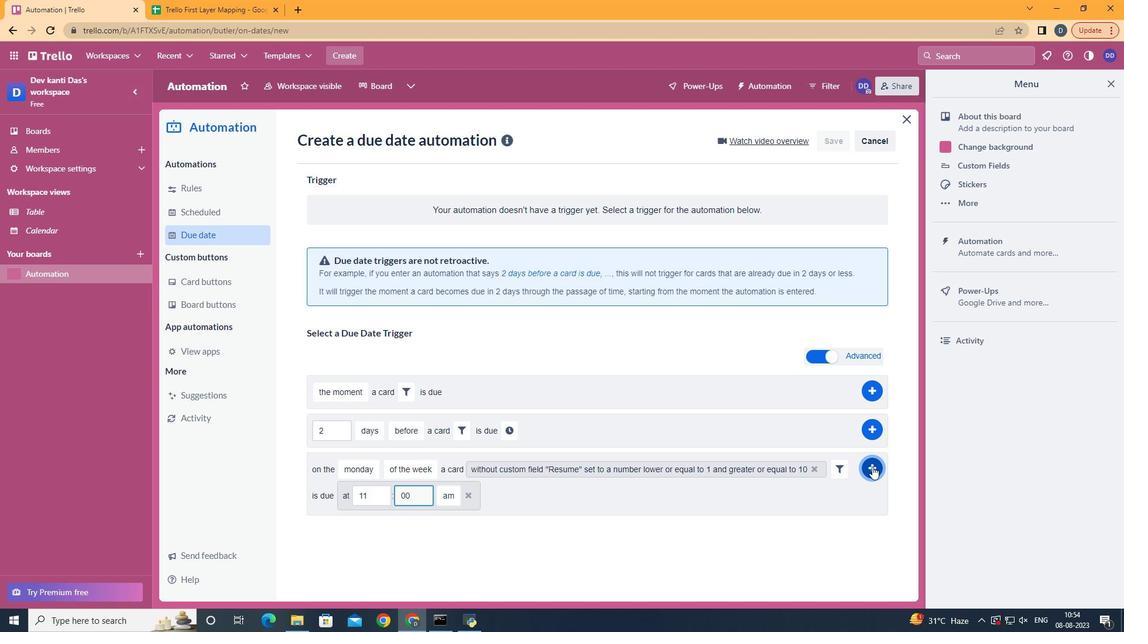 
Action: Mouse pressed left at (872, 466)
Screenshot: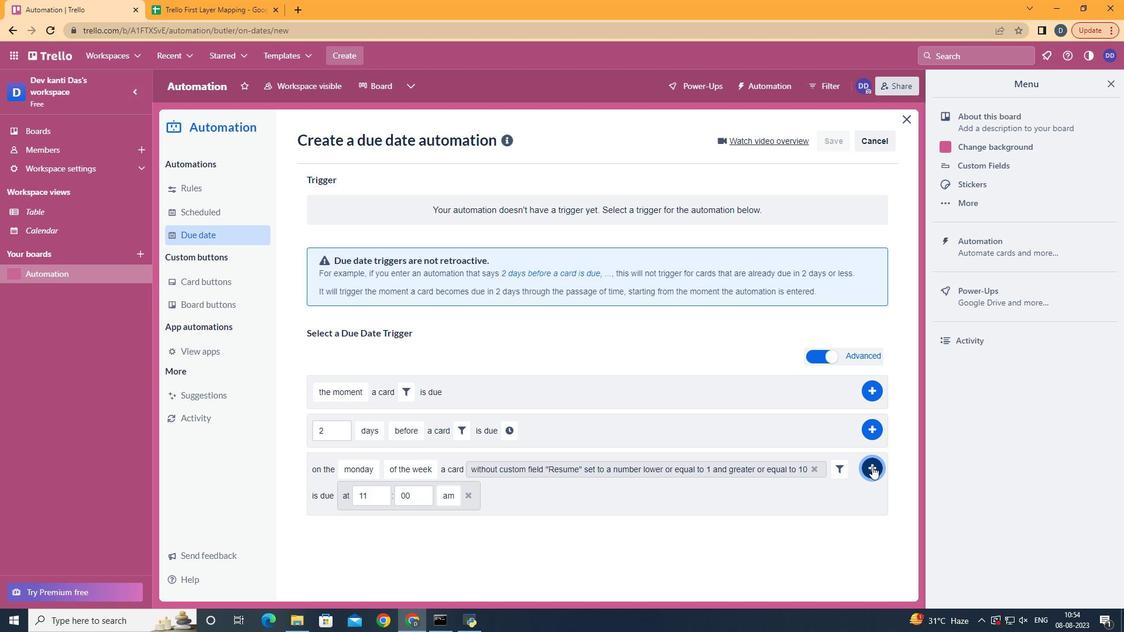 
Action: Mouse moved to (709, 247)
Screenshot: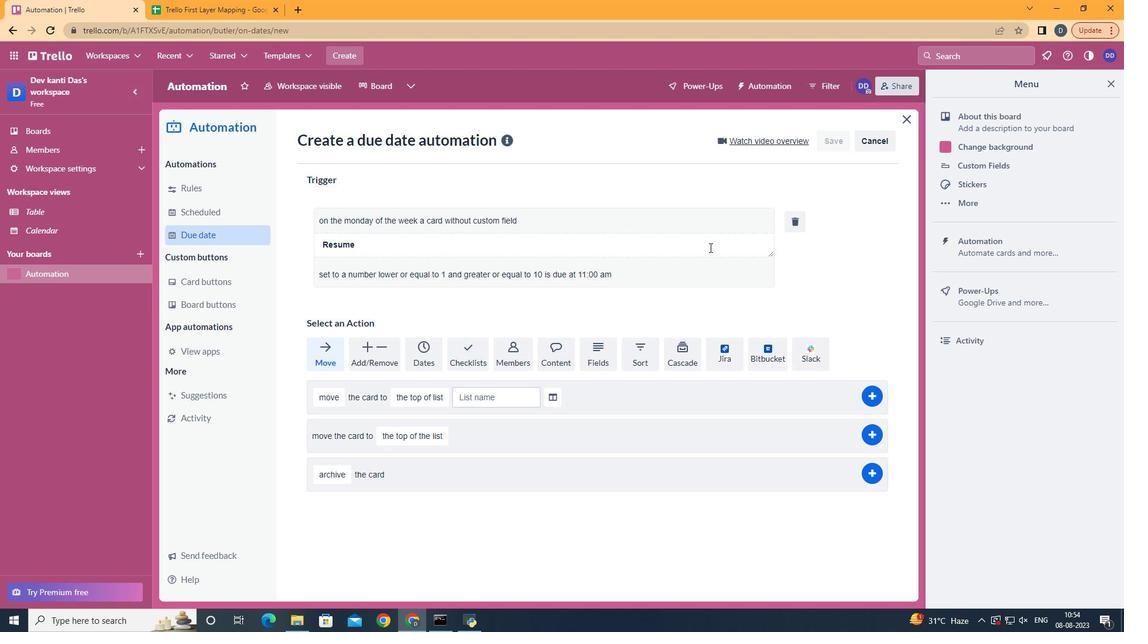 
